 Task: Add Sprouts All Natural Tomato Paste to the cart.
Action: Mouse moved to (17, 73)
Screenshot: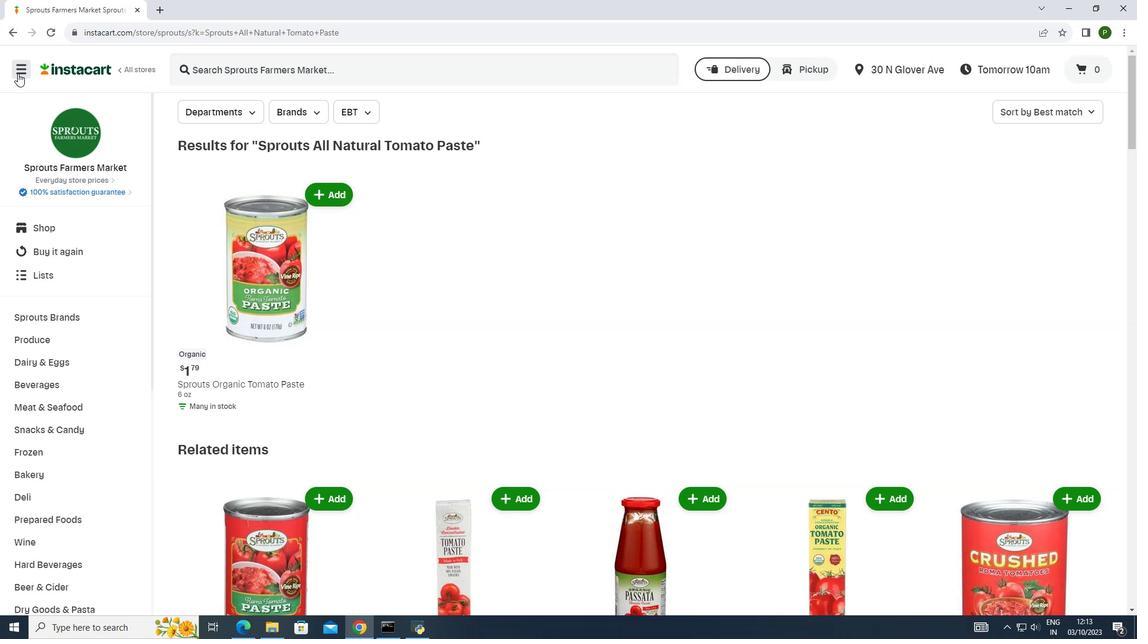 
Action: Mouse pressed left at (17, 73)
Screenshot: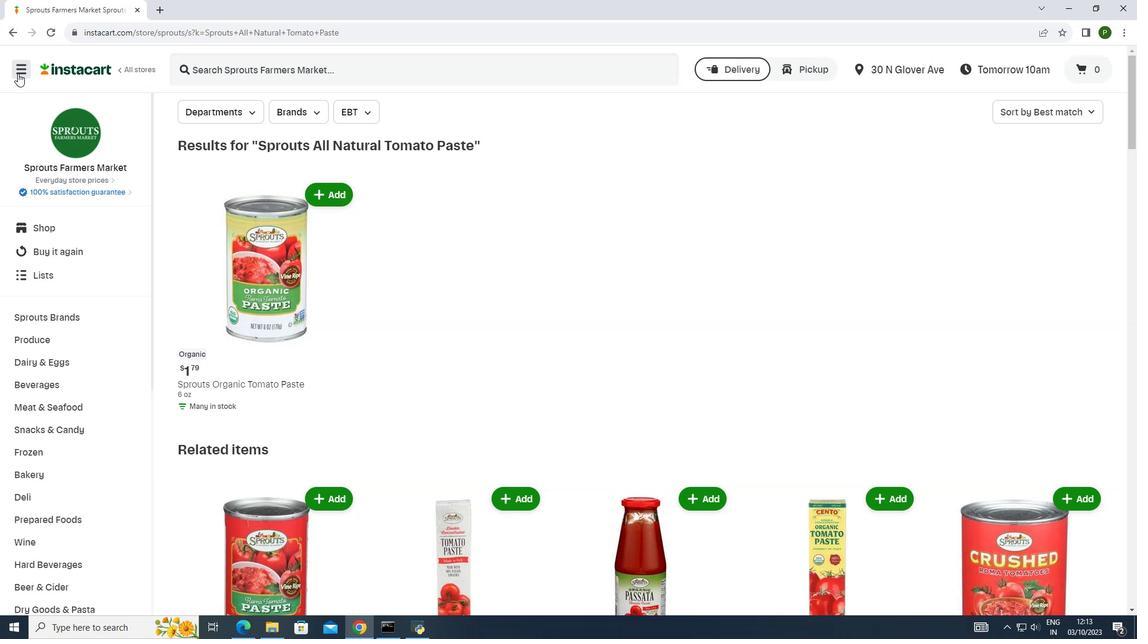 
Action: Mouse moved to (45, 303)
Screenshot: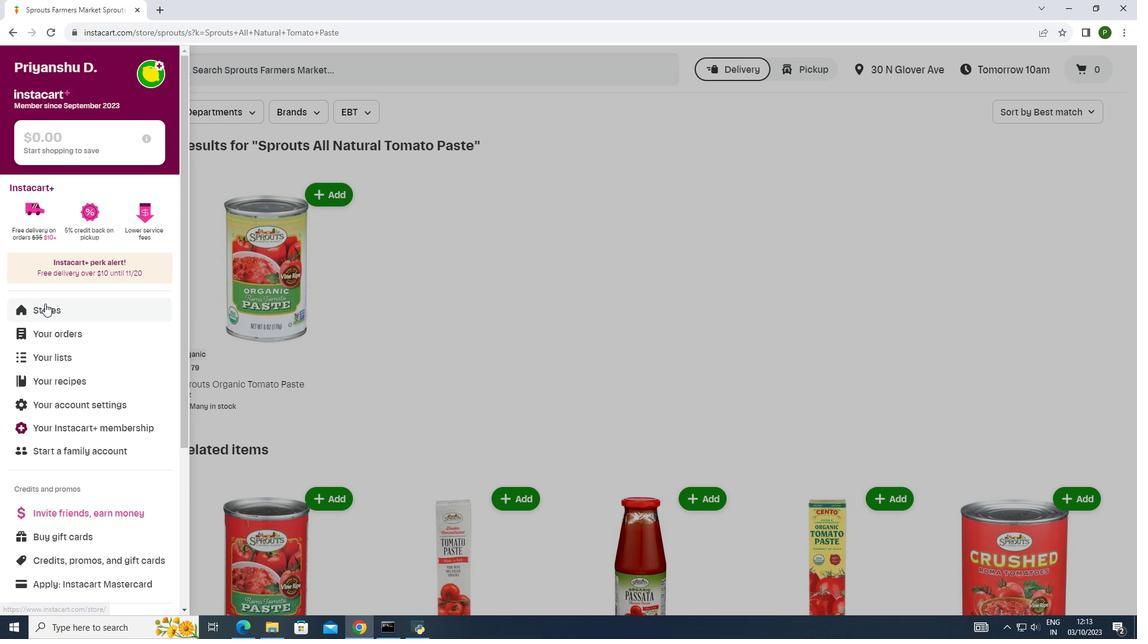 
Action: Mouse pressed left at (45, 303)
Screenshot: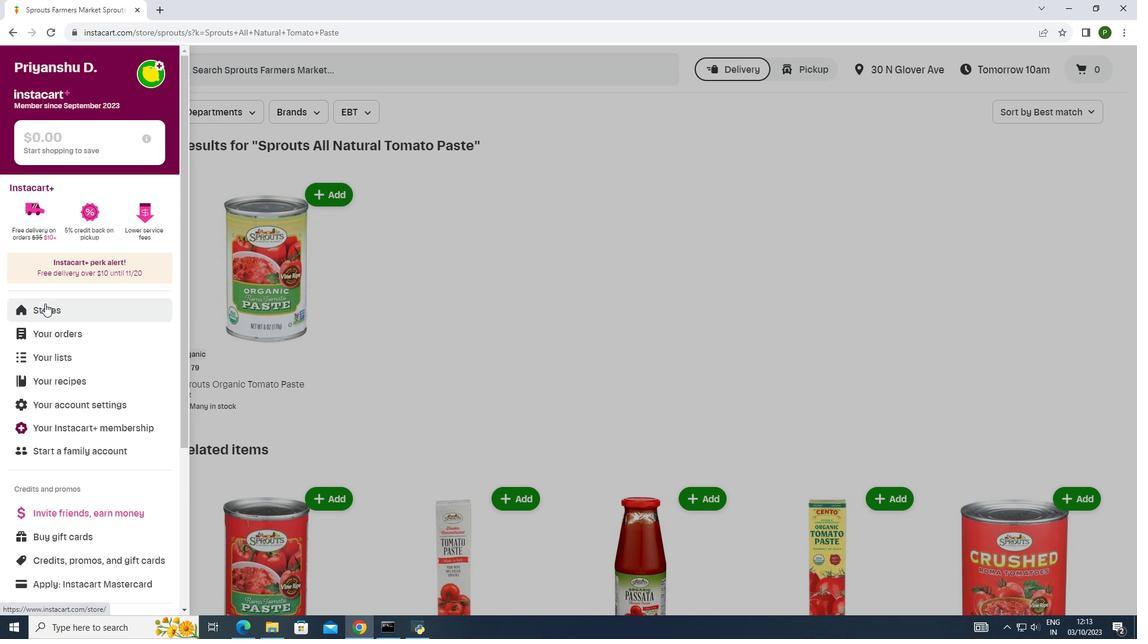 
Action: Mouse moved to (268, 119)
Screenshot: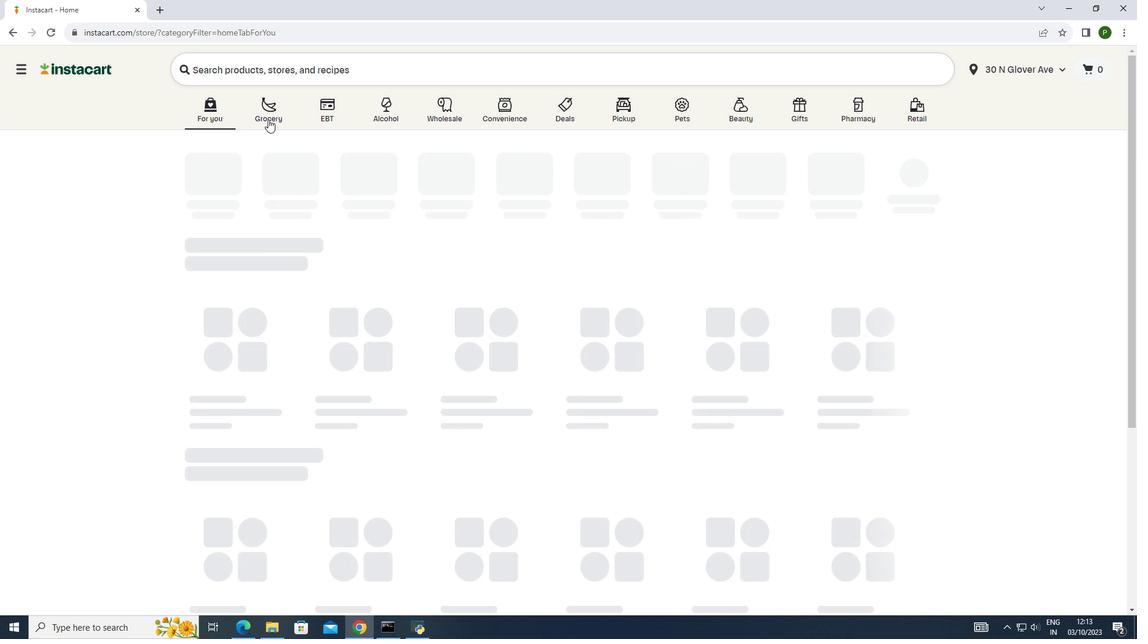 
Action: Mouse pressed left at (268, 119)
Screenshot: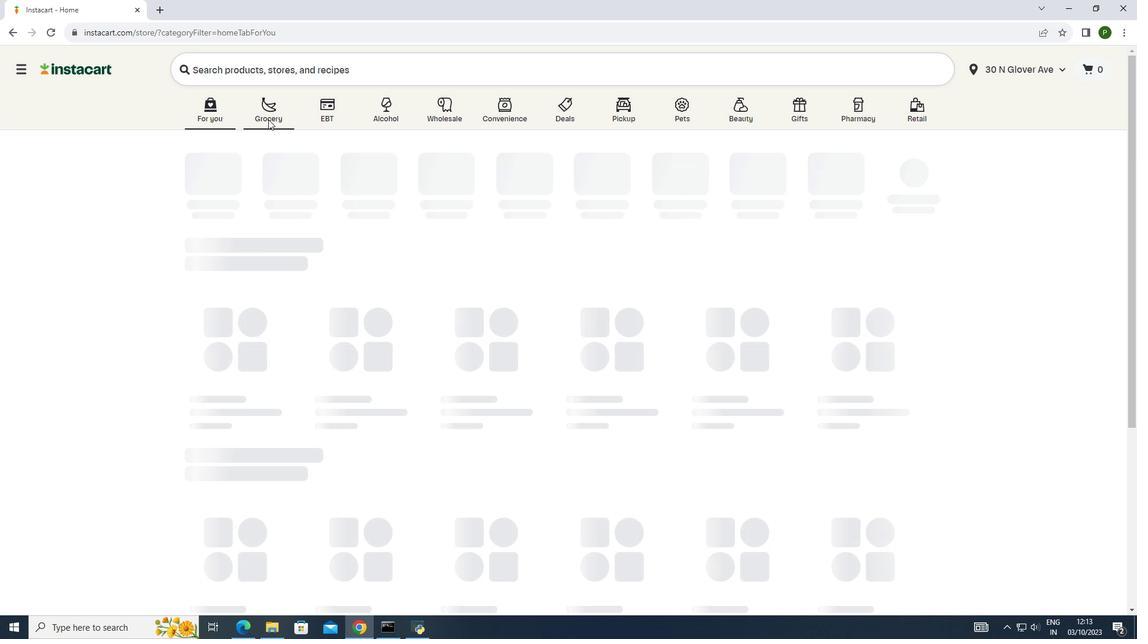 
Action: Mouse moved to (603, 175)
Screenshot: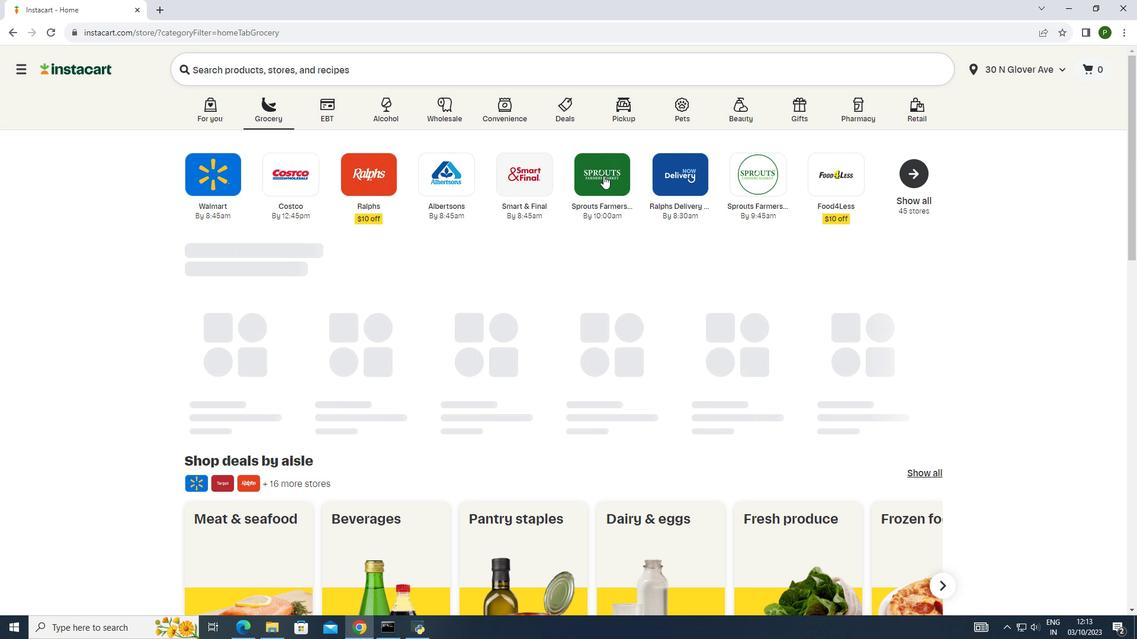 
Action: Mouse pressed left at (603, 175)
Screenshot: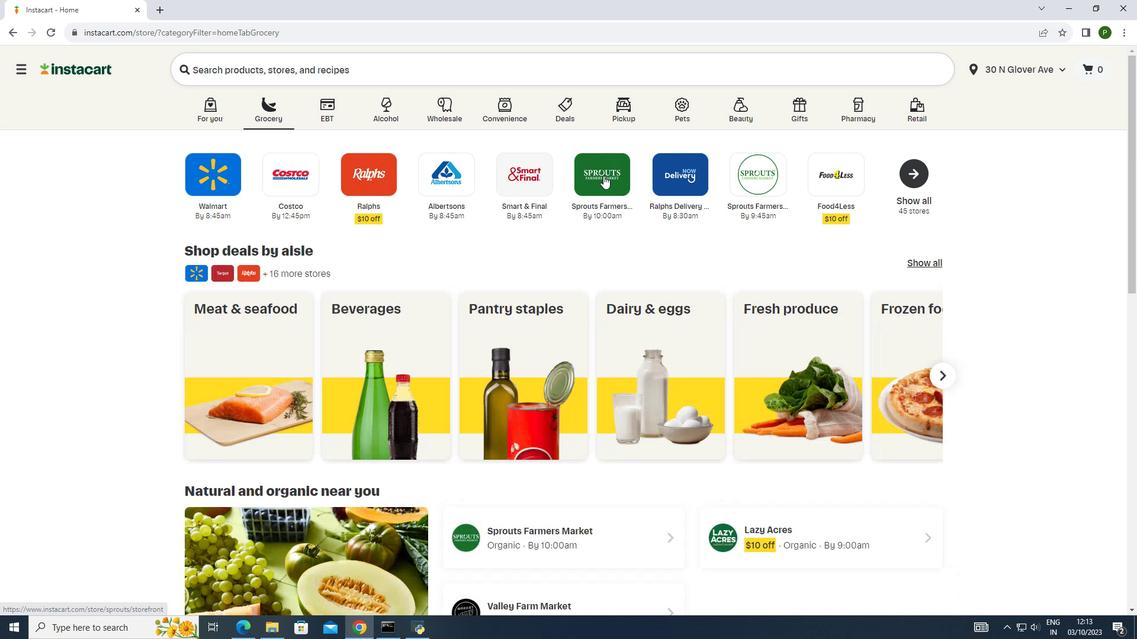 
Action: Mouse moved to (87, 317)
Screenshot: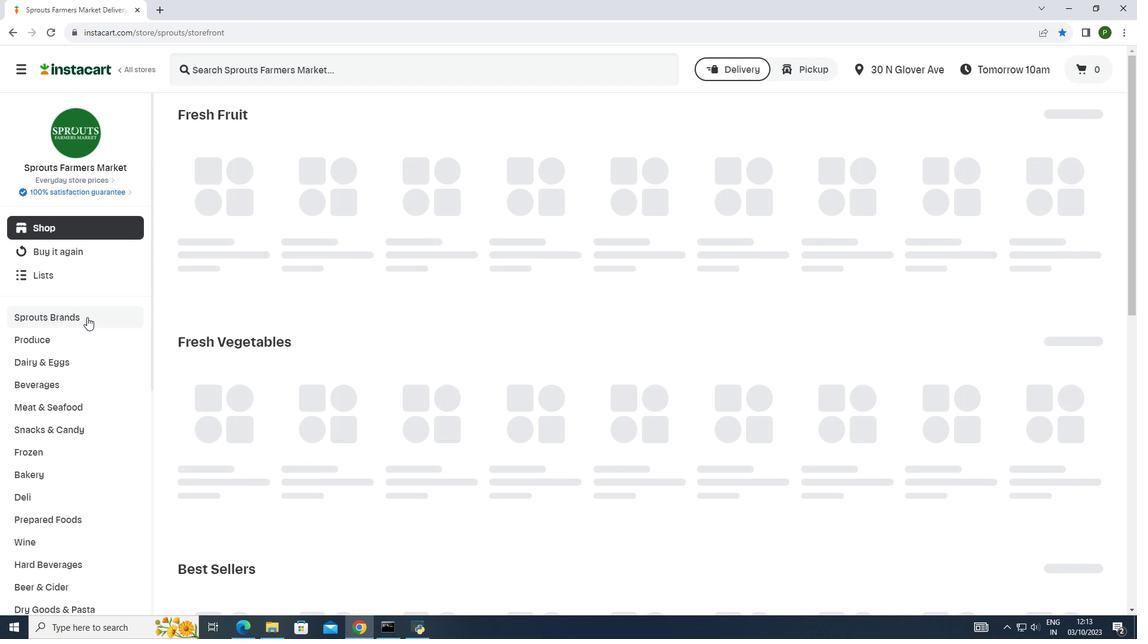 
Action: Mouse pressed left at (87, 317)
Screenshot: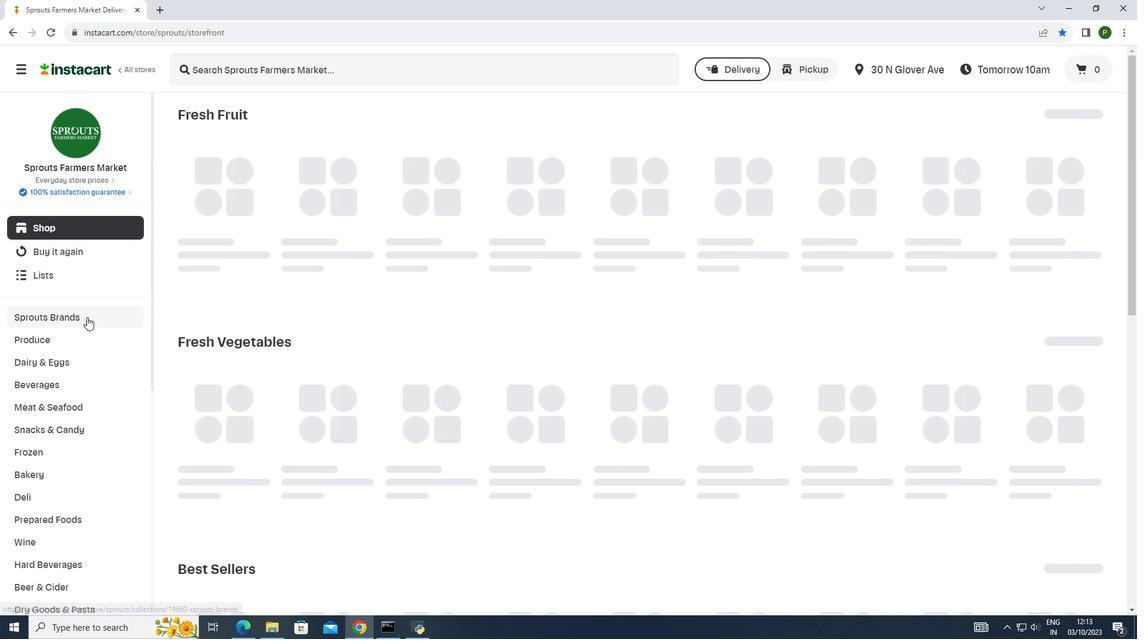 
Action: Mouse moved to (72, 402)
Screenshot: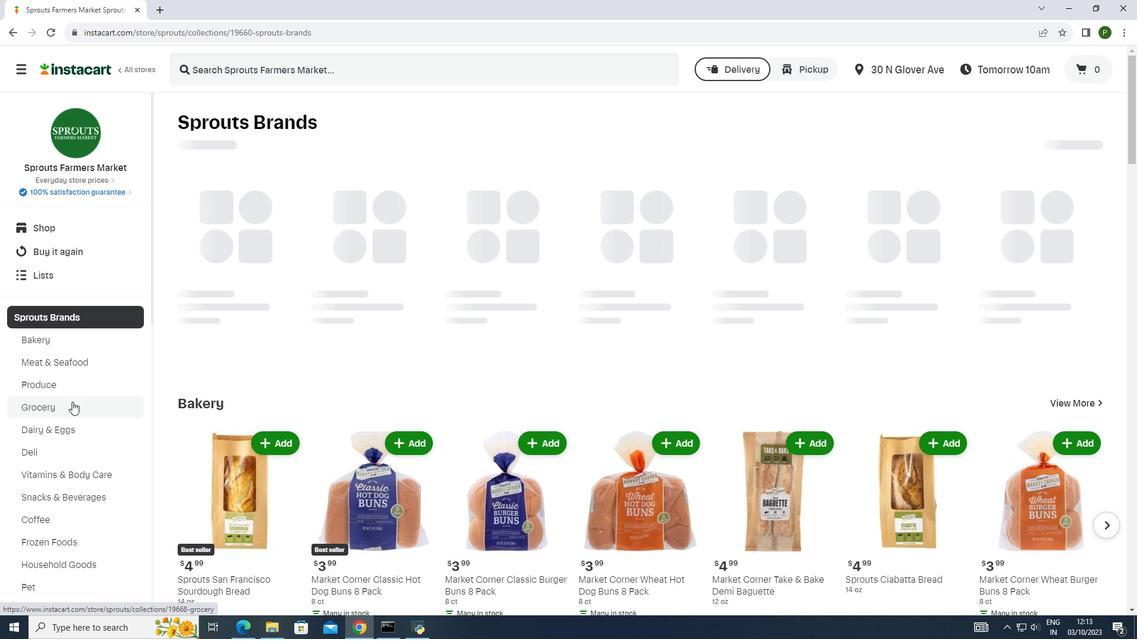 
Action: Mouse pressed left at (72, 402)
Screenshot: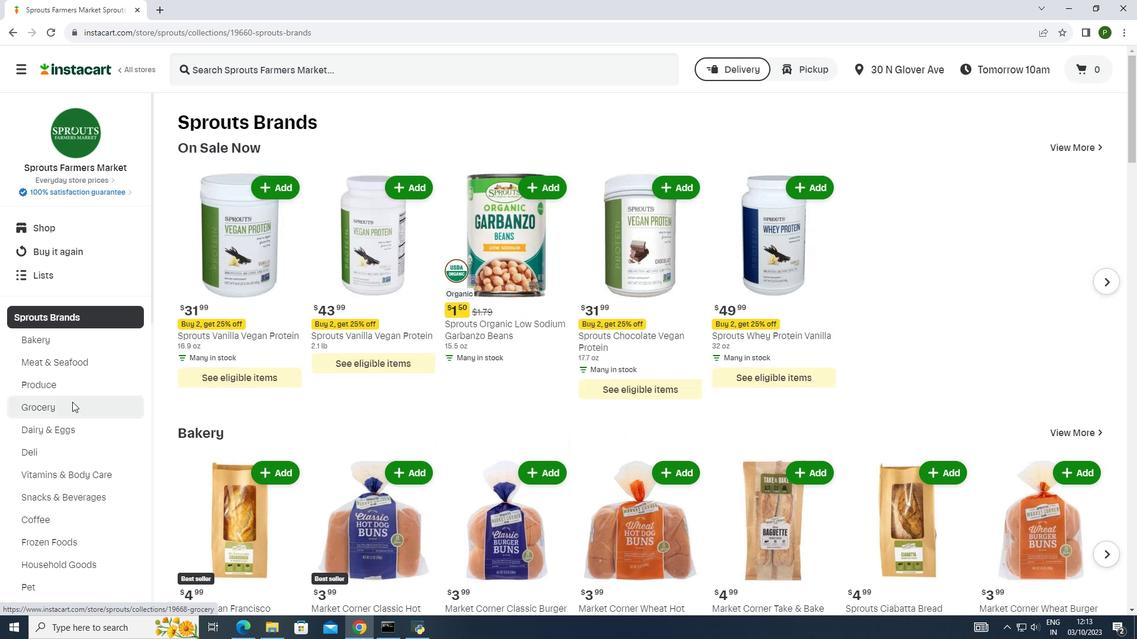 
Action: Mouse moved to (335, 253)
Screenshot: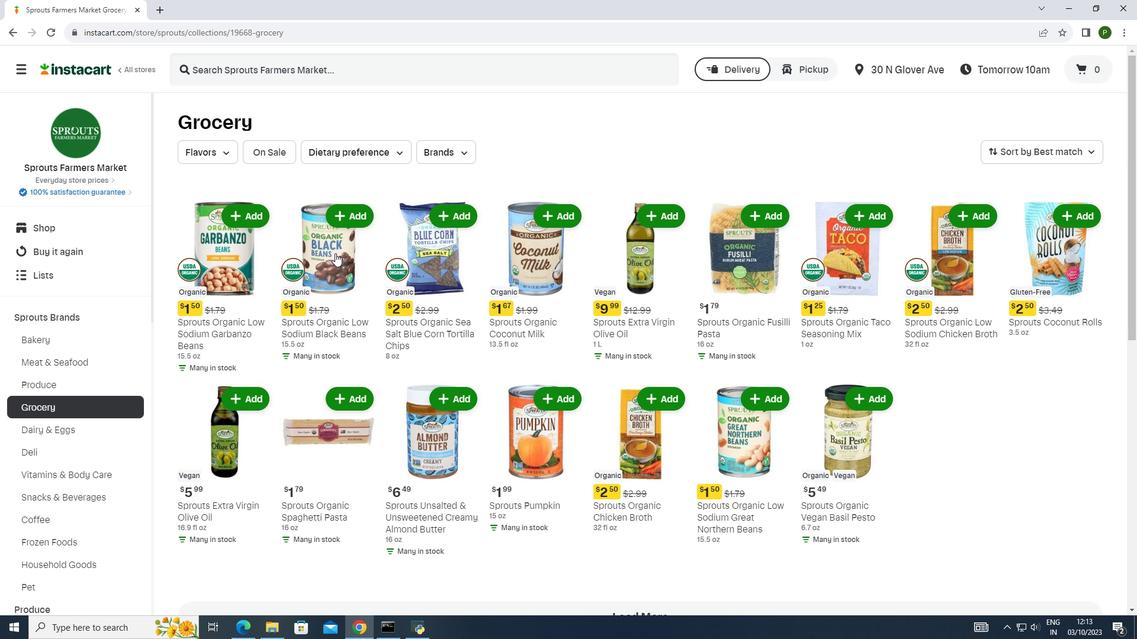 
Action: Mouse scrolled (335, 253) with delta (0, 0)
Screenshot: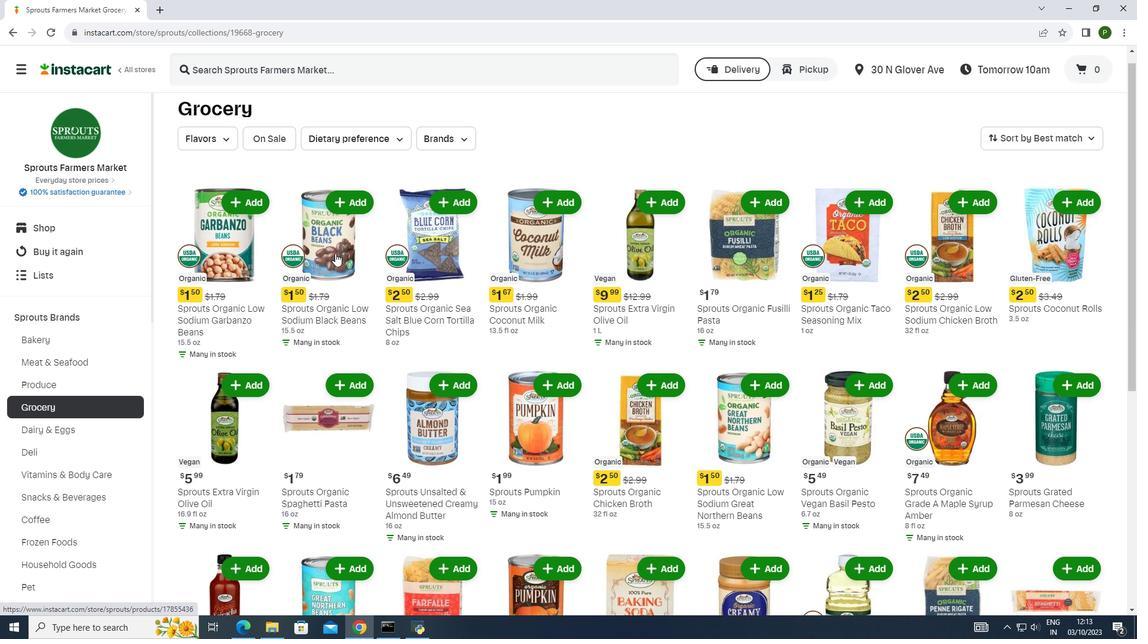 
Action: Mouse scrolled (335, 253) with delta (0, 0)
Screenshot: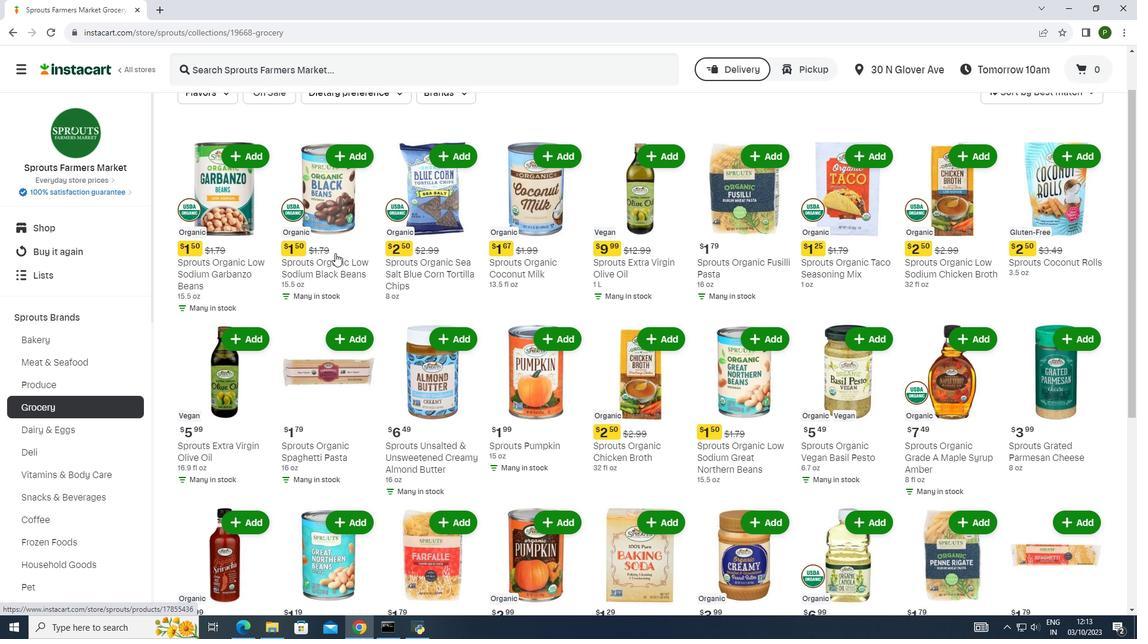 
Action: Mouse scrolled (335, 253) with delta (0, 0)
Screenshot: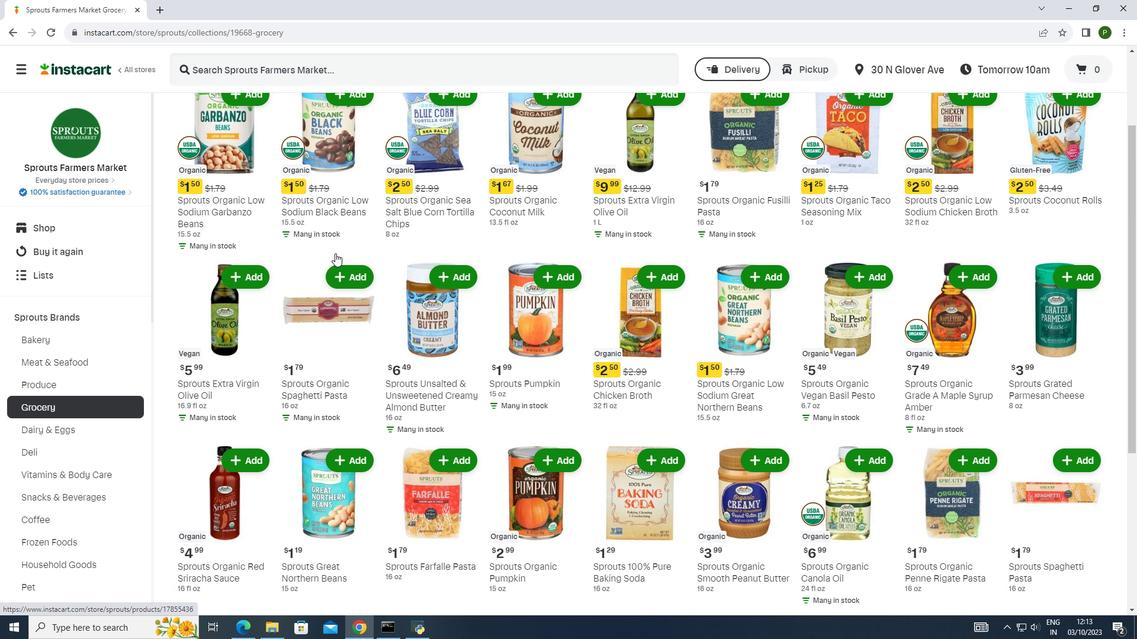 
Action: Mouse scrolled (335, 253) with delta (0, 0)
Screenshot: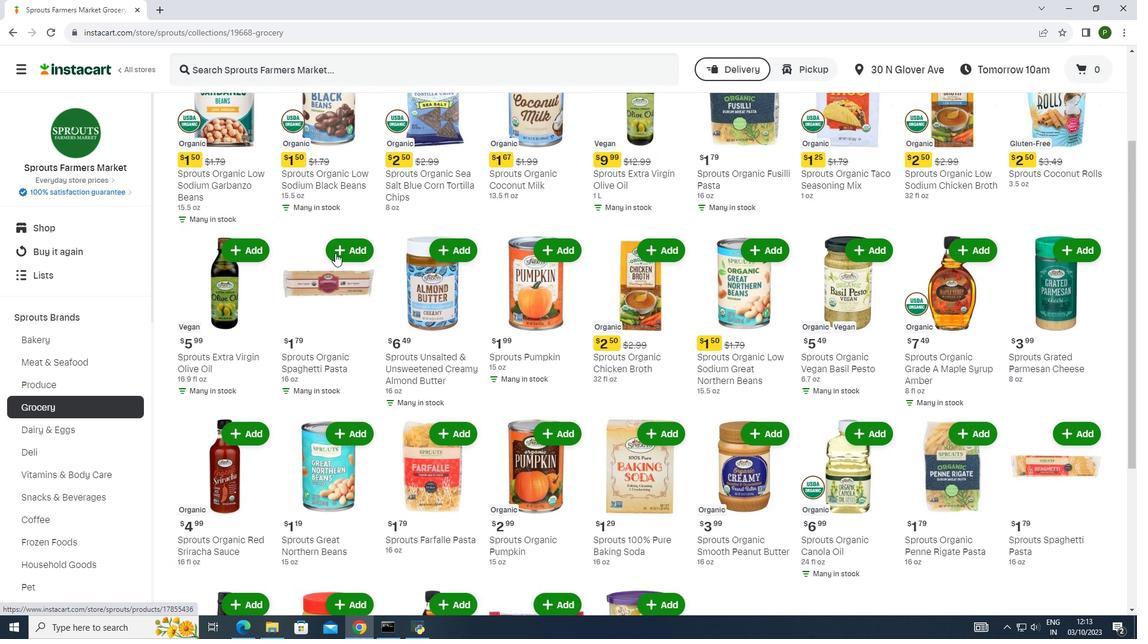
Action: Mouse scrolled (335, 253) with delta (0, 0)
Screenshot: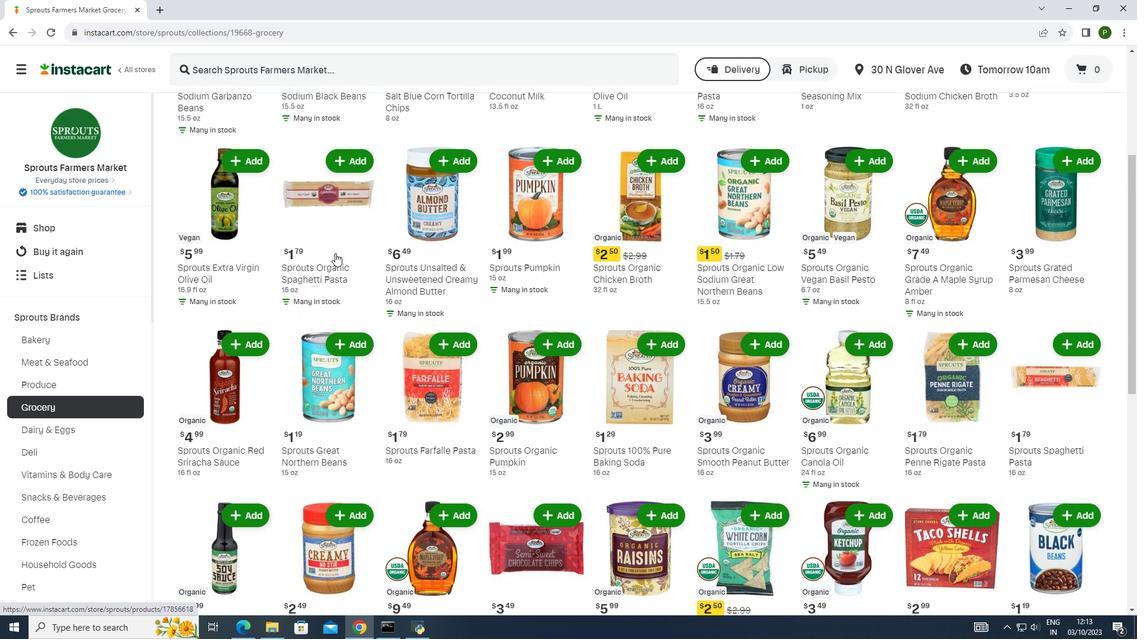 
Action: Mouse scrolled (335, 253) with delta (0, 0)
Screenshot: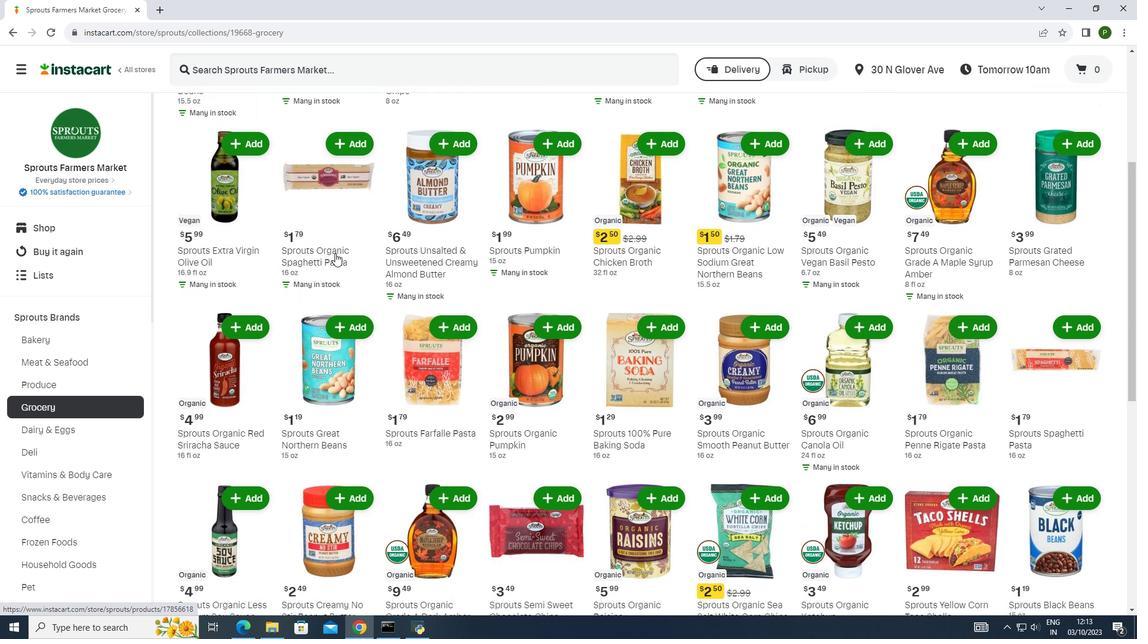
Action: Mouse moved to (330, 287)
Screenshot: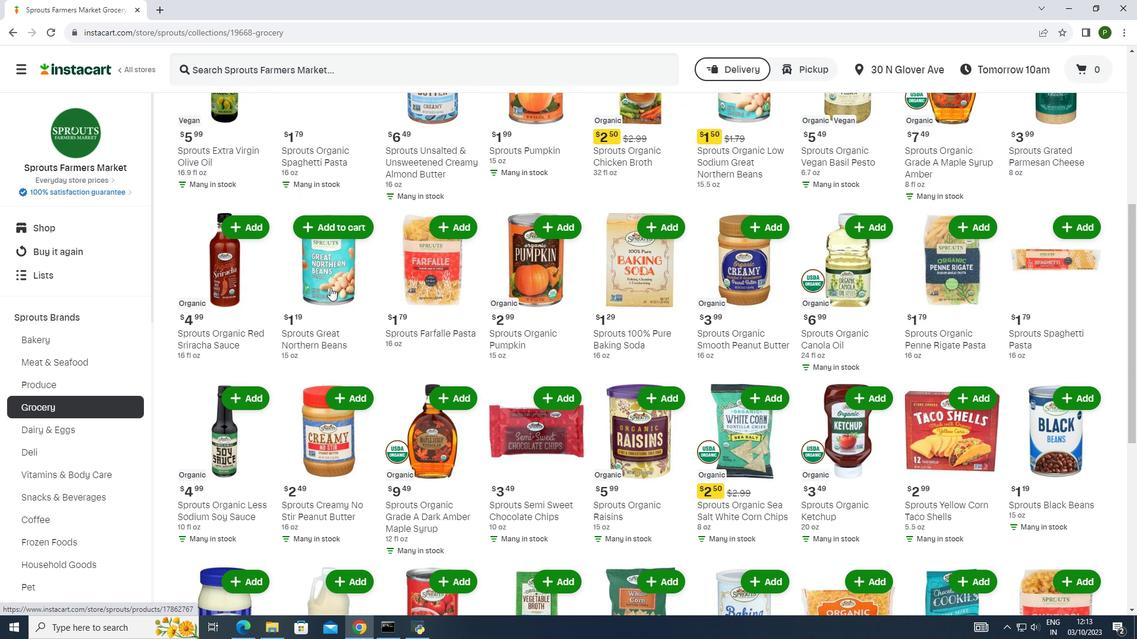 
Action: Mouse scrolled (330, 287) with delta (0, 0)
Screenshot: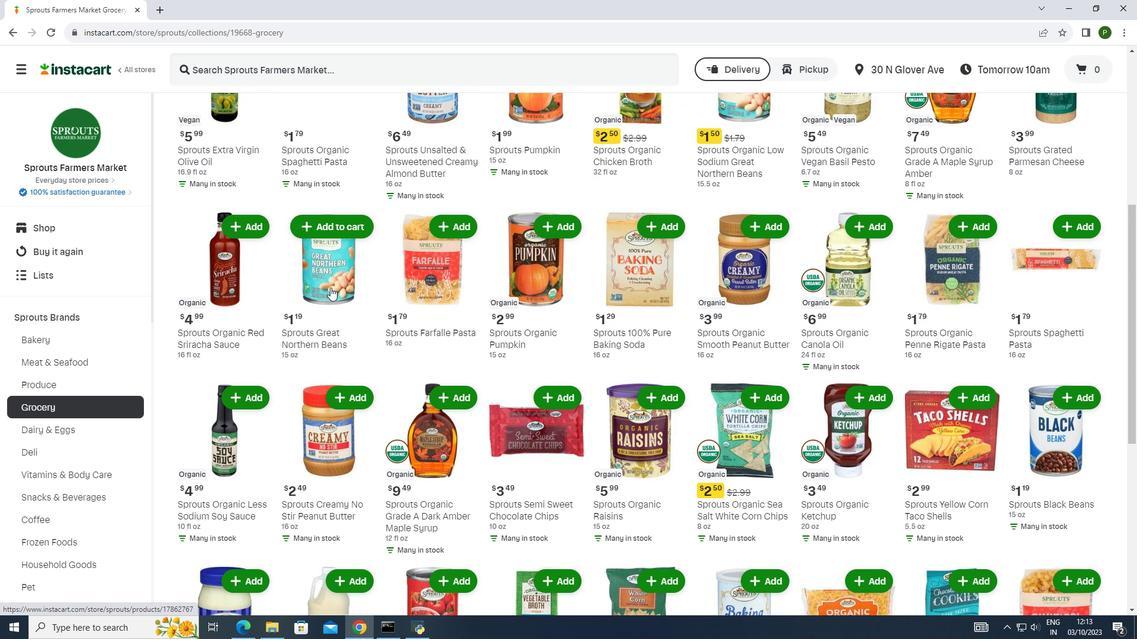 
Action: Mouse moved to (330, 288)
Screenshot: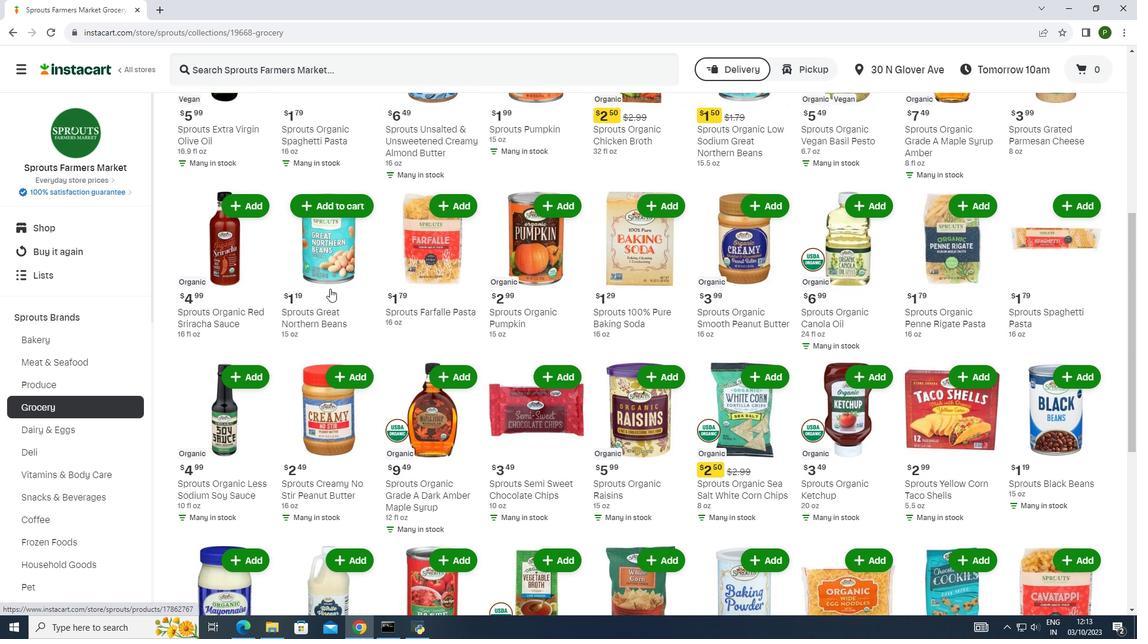 
Action: Mouse scrolled (330, 287) with delta (0, 0)
Screenshot: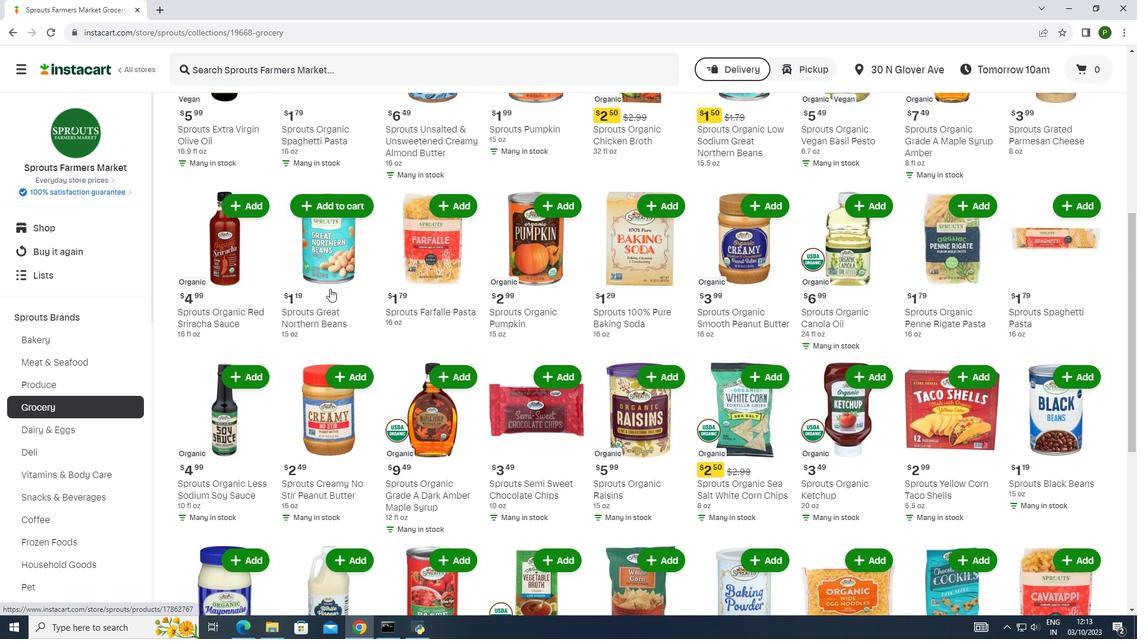 
Action: Mouse moved to (330, 289)
Screenshot: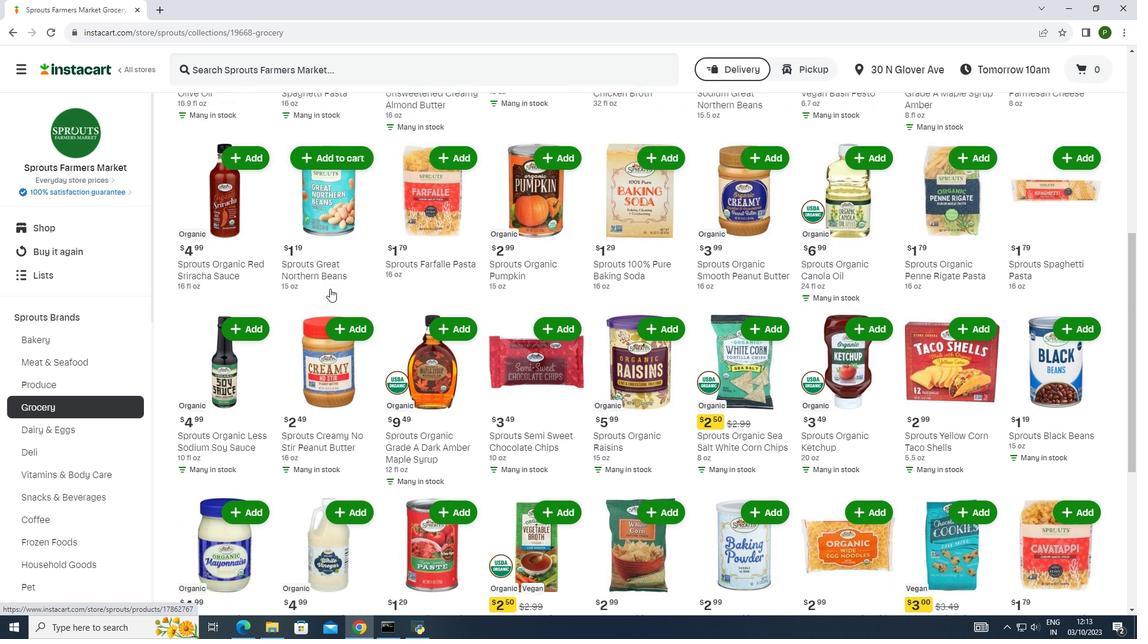 
Action: Mouse scrolled (330, 288) with delta (0, 0)
Screenshot: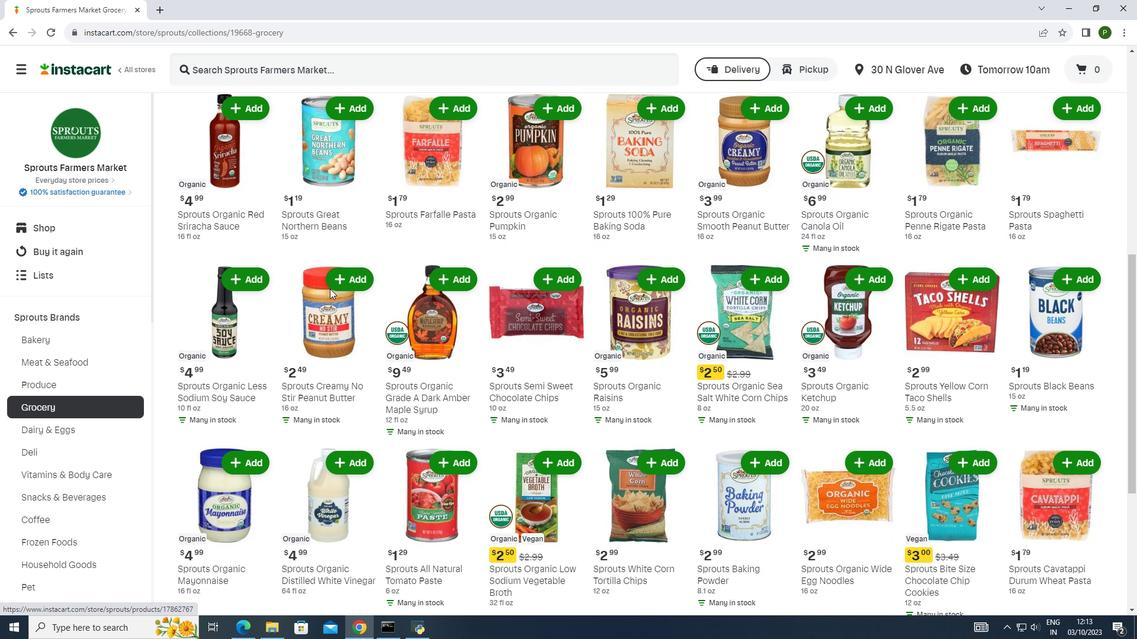 
Action: Mouse scrolled (330, 288) with delta (0, 0)
Screenshot: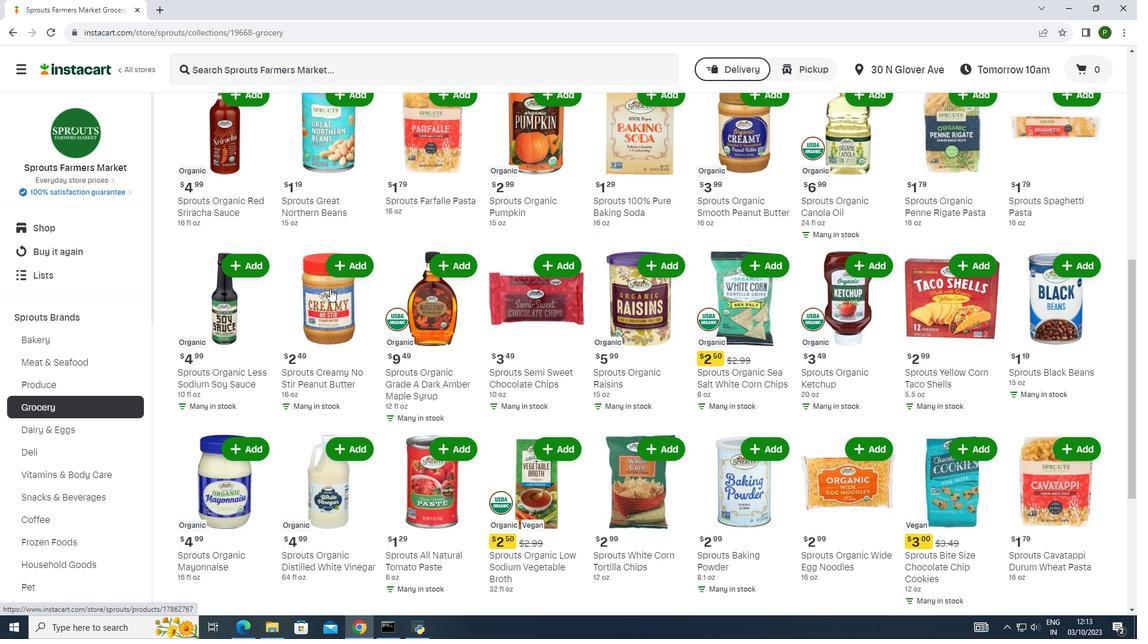 
Action: Mouse scrolled (330, 288) with delta (0, 0)
Screenshot: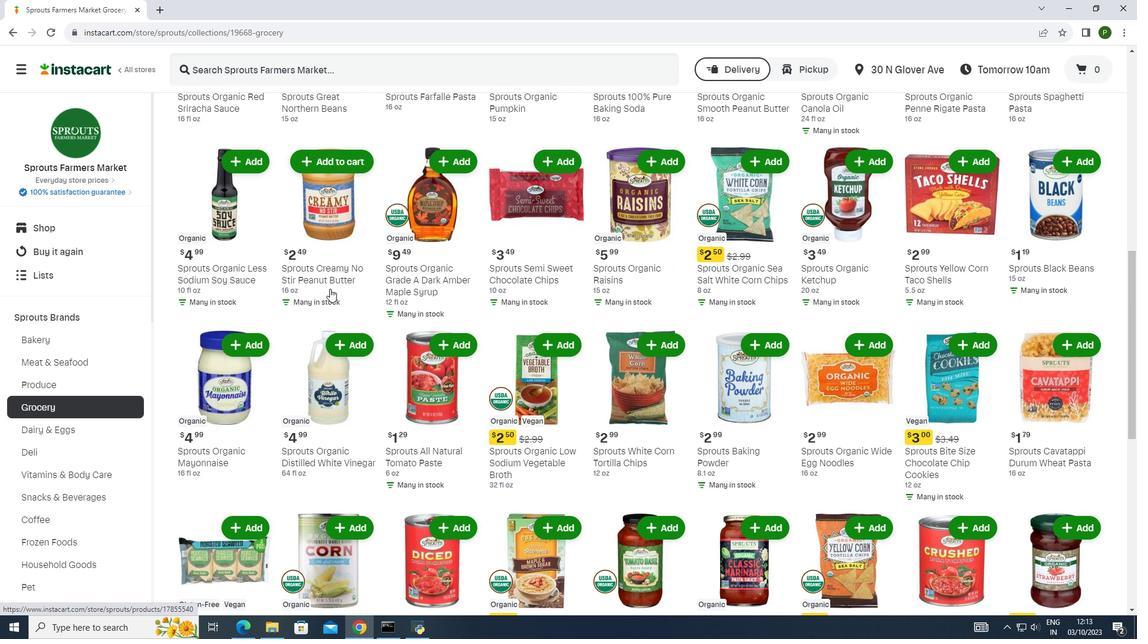 
Action: Mouse moved to (459, 292)
Screenshot: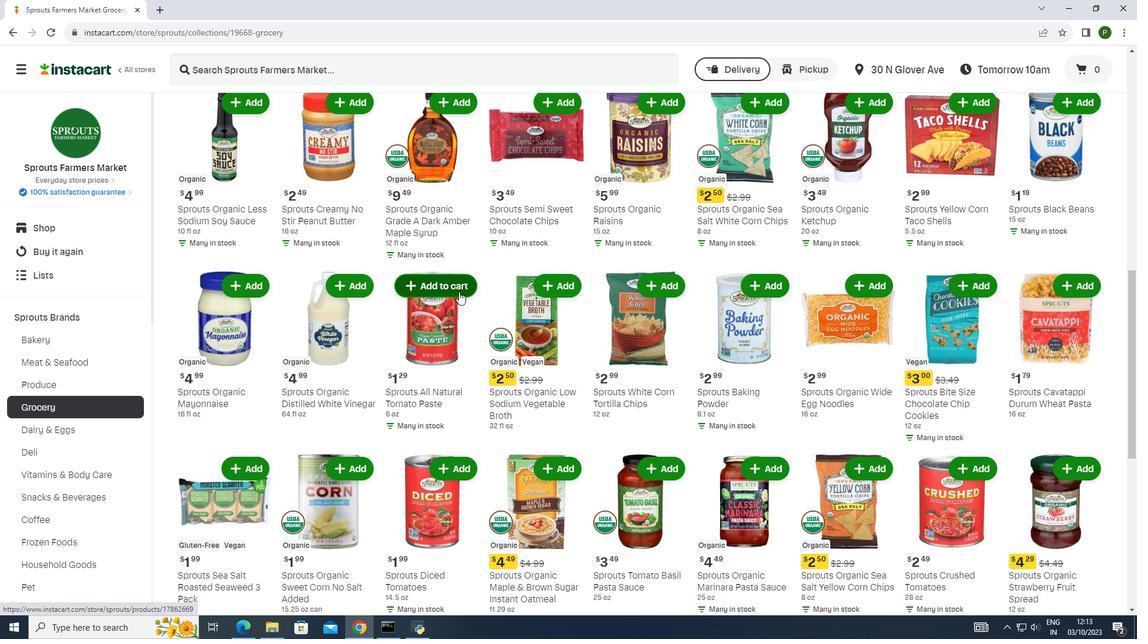 
Action: Mouse pressed left at (459, 292)
Screenshot: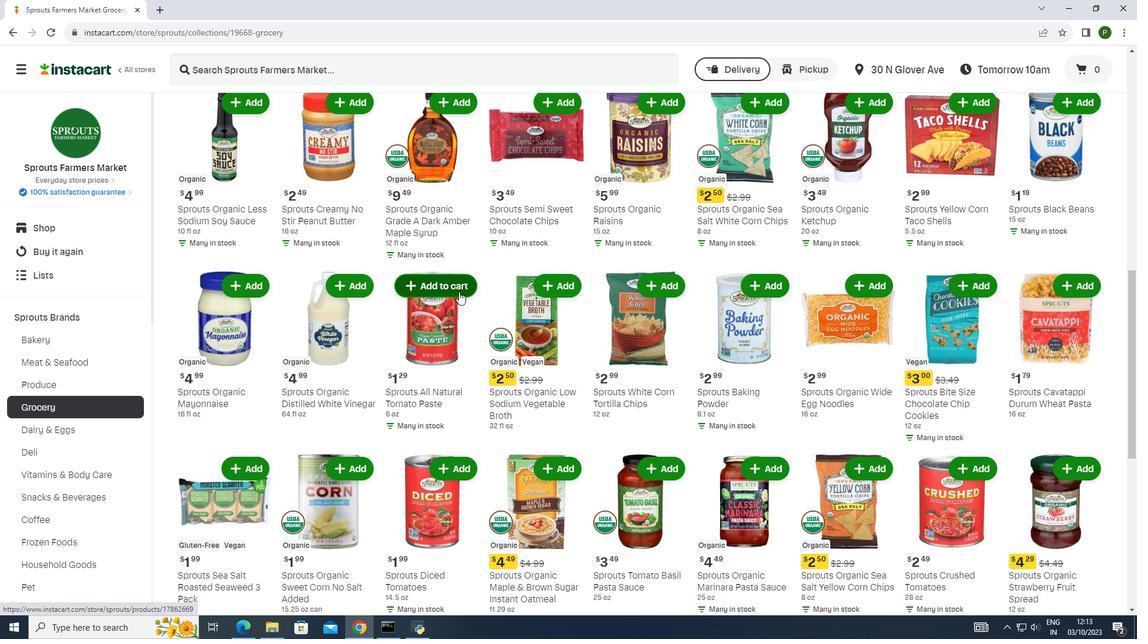 
Action: Mouse moved to (460, 291)
Screenshot: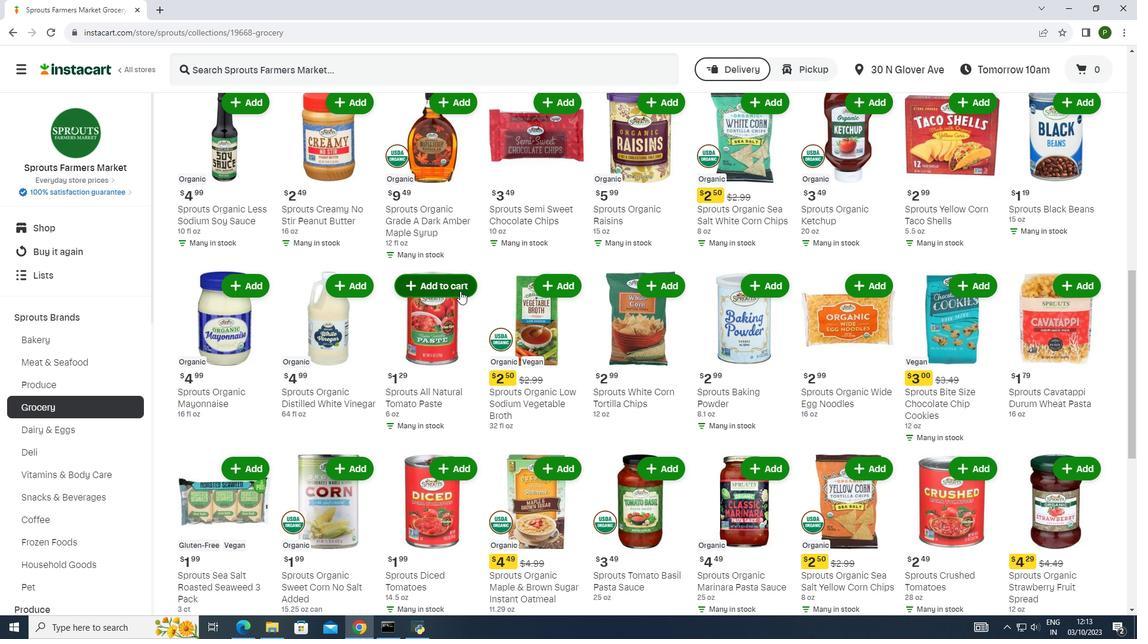 
